 Task: Add Hu Simple Dark Chocolate Bar to the cart.
Action: Mouse moved to (15, 73)
Screenshot: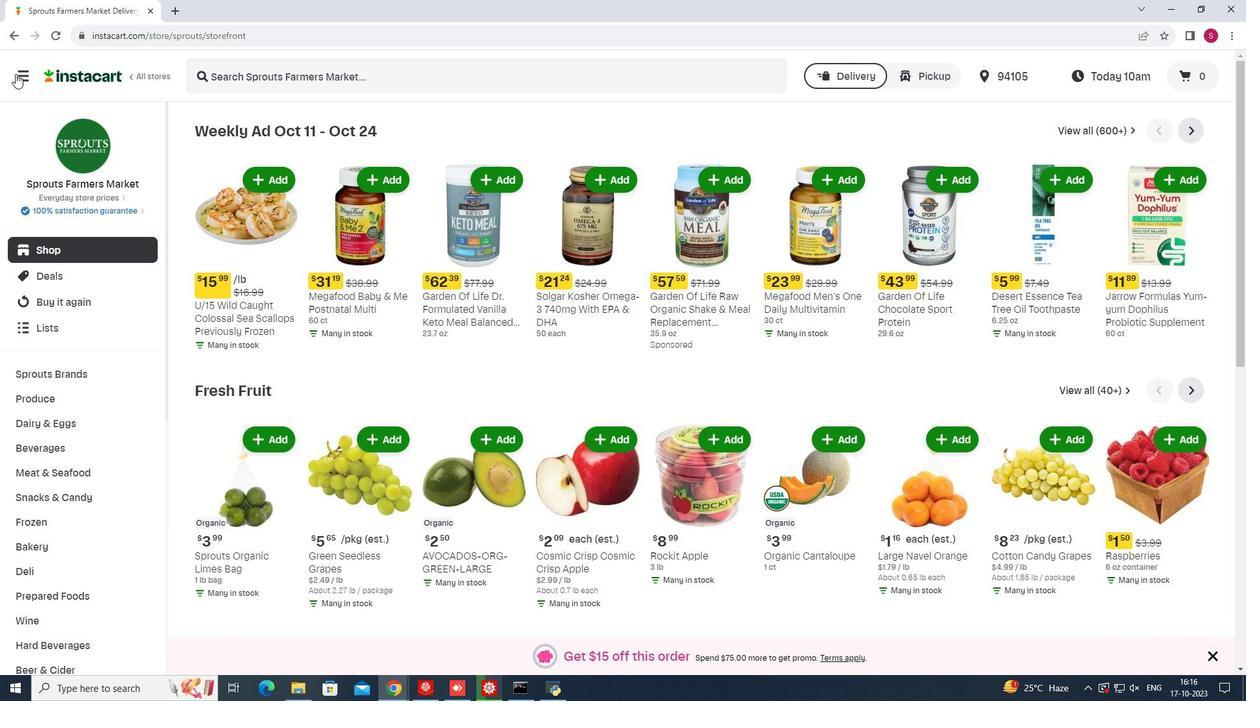 
Action: Mouse pressed left at (15, 73)
Screenshot: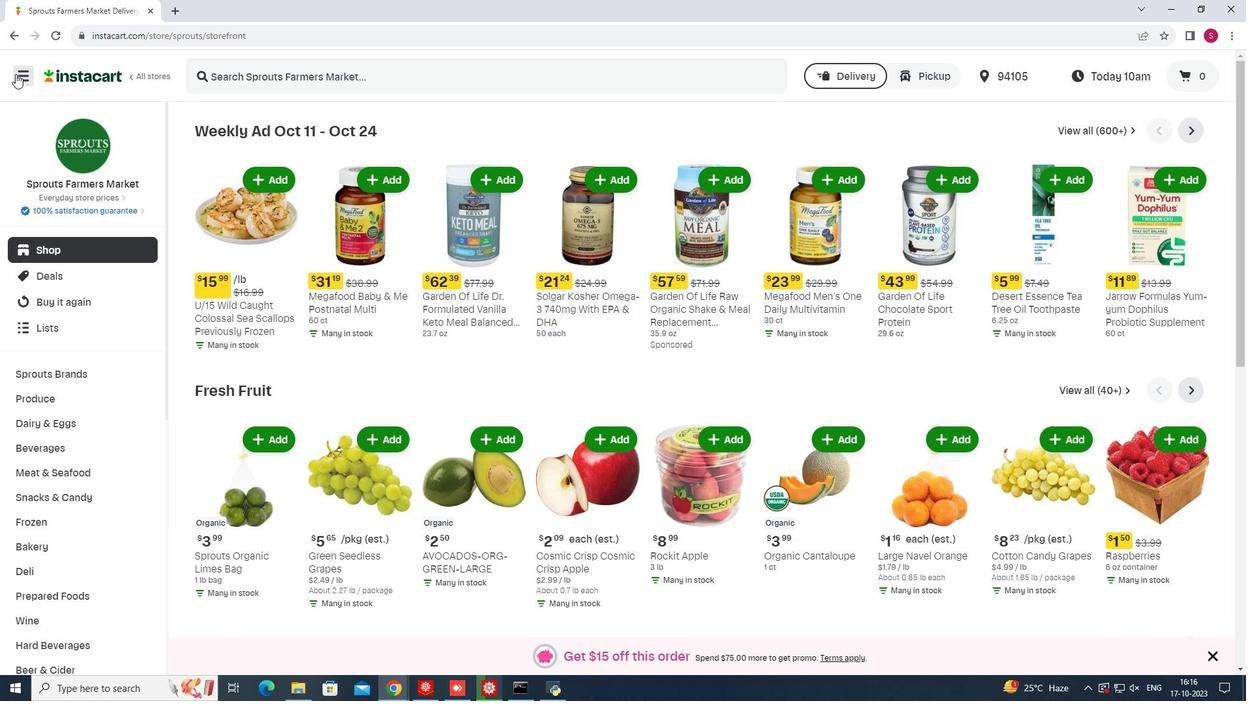 
Action: Mouse moved to (59, 345)
Screenshot: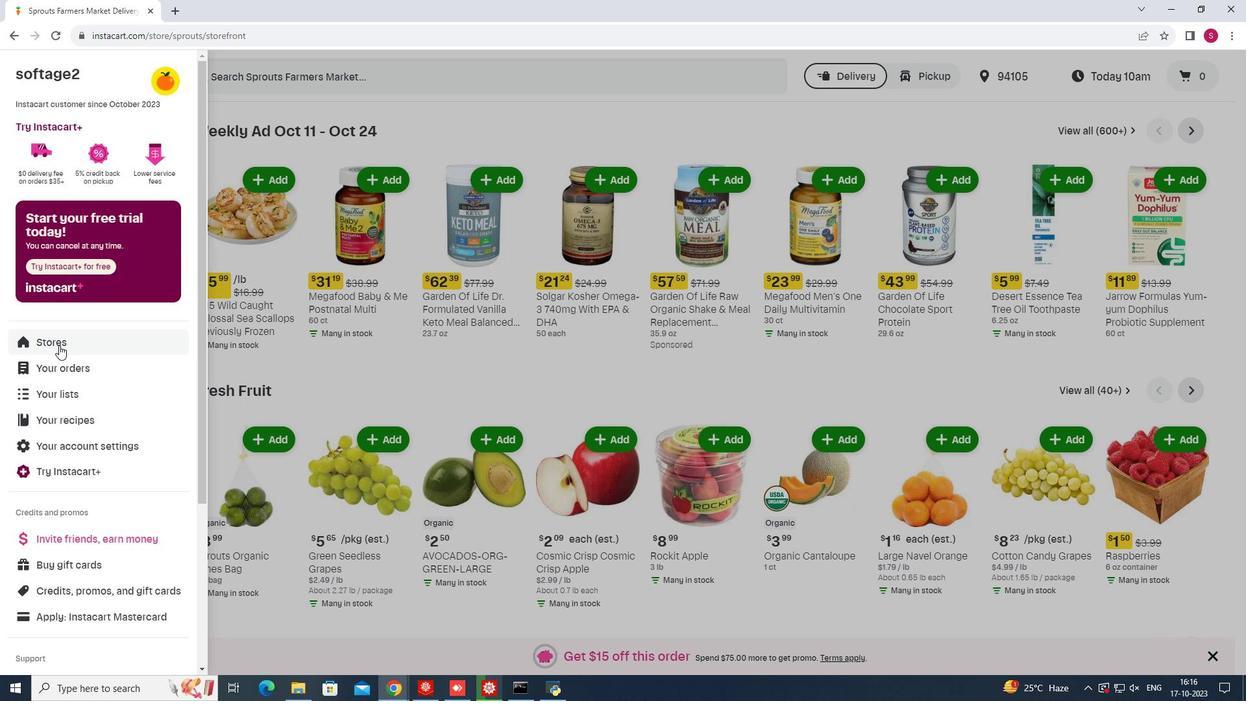 
Action: Mouse pressed left at (59, 345)
Screenshot: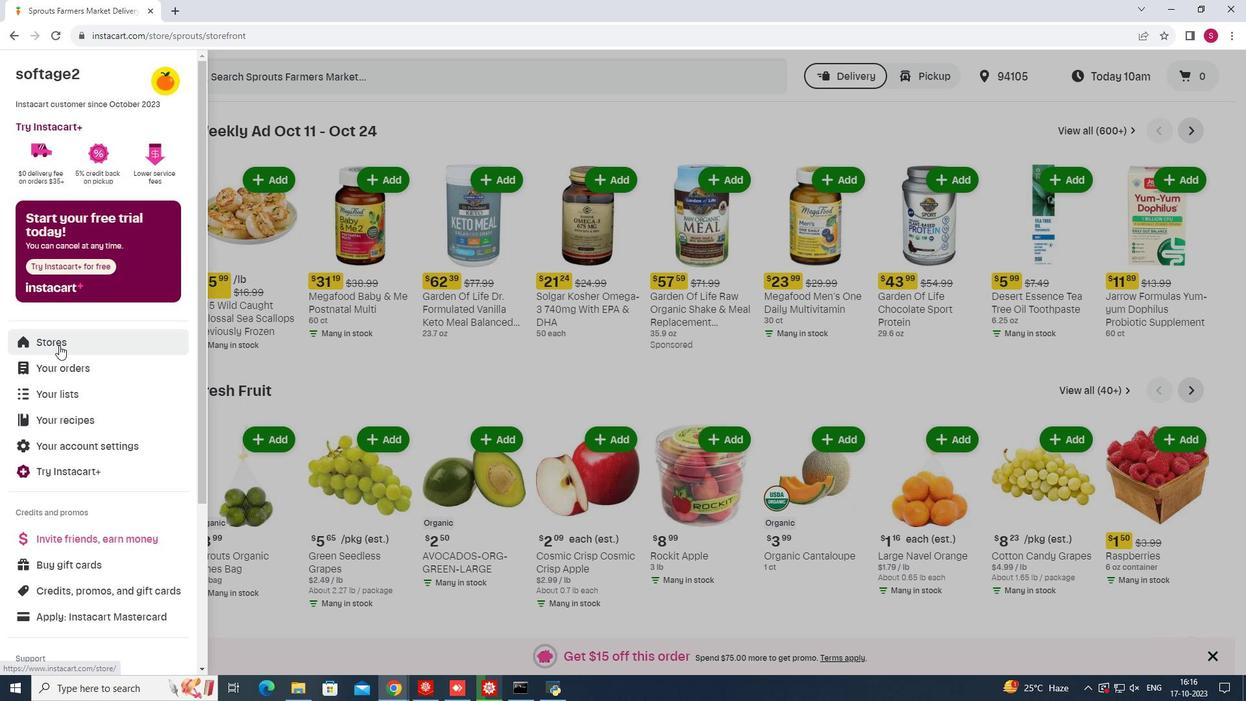 
Action: Mouse moved to (303, 123)
Screenshot: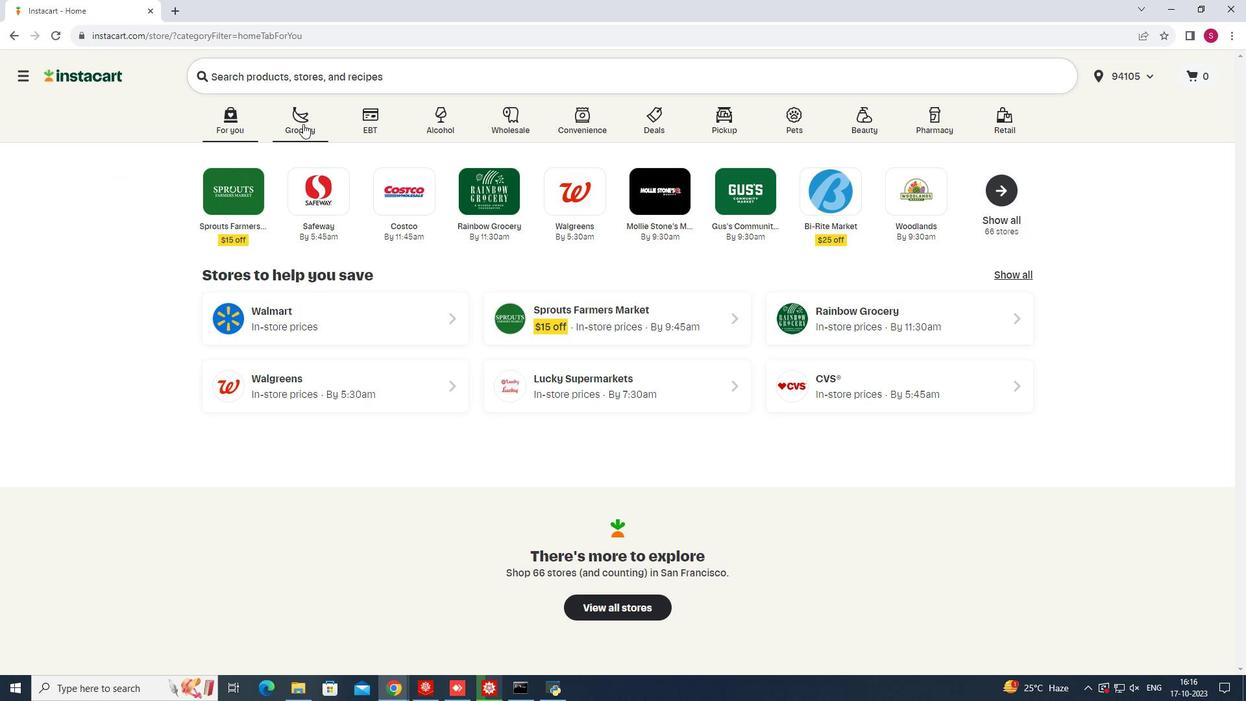 
Action: Mouse pressed left at (303, 123)
Screenshot: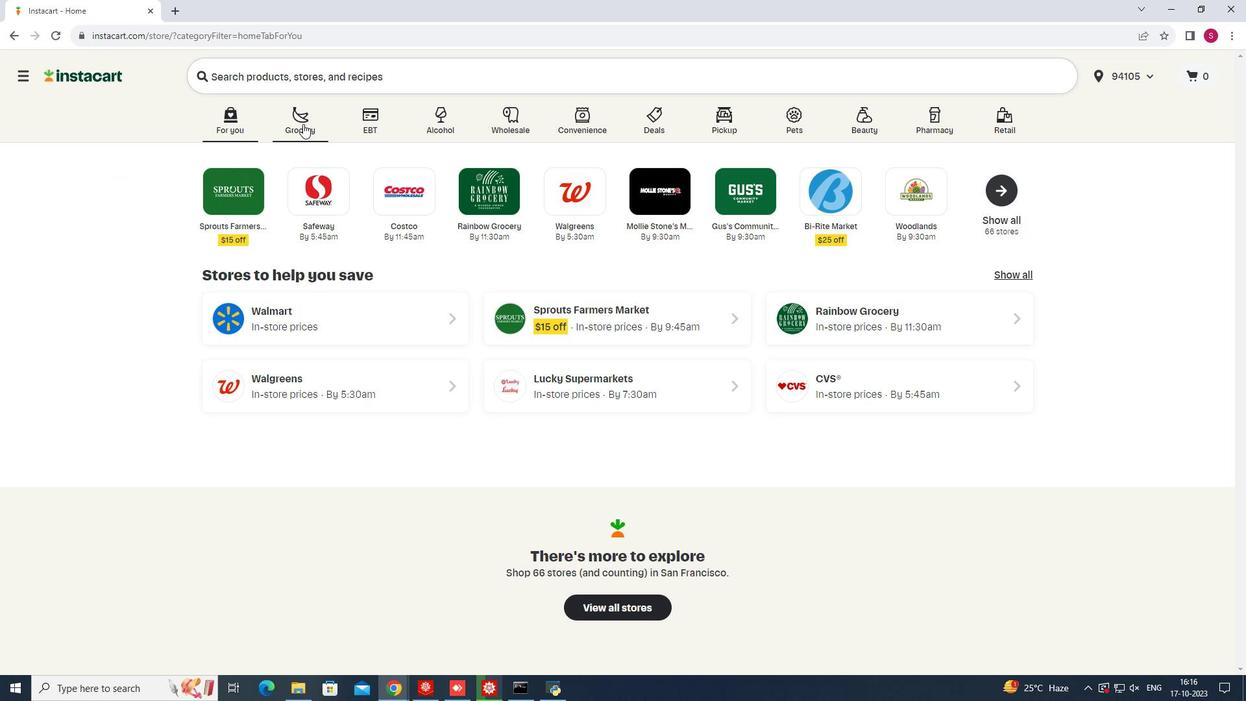 
Action: Mouse moved to (852, 180)
Screenshot: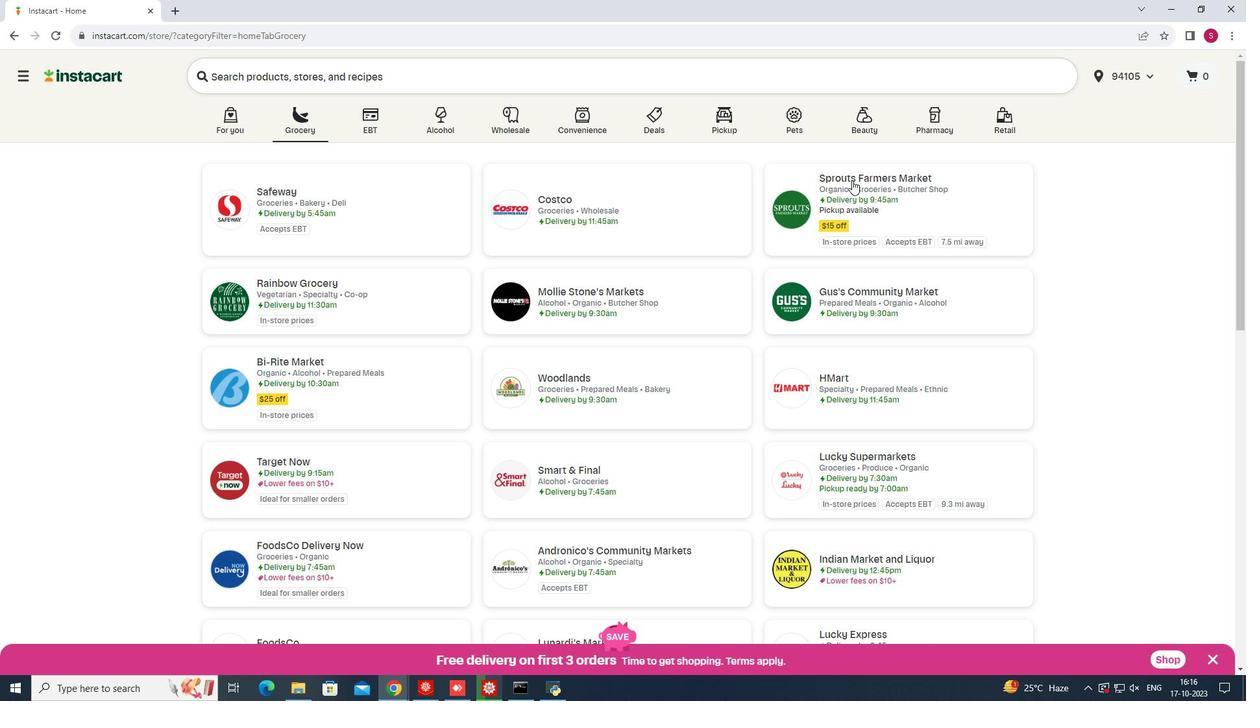 
Action: Mouse pressed left at (852, 180)
Screenshot: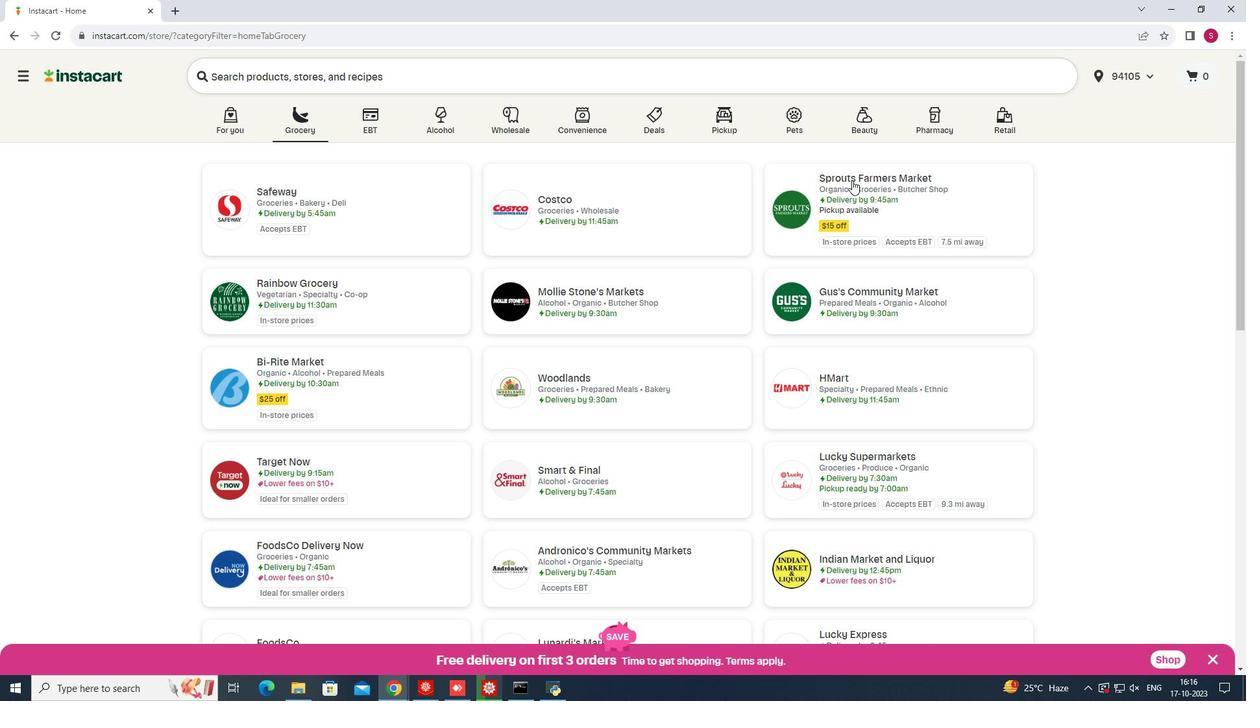 
Action: Mouse moved to (31, 498)
Screenshot: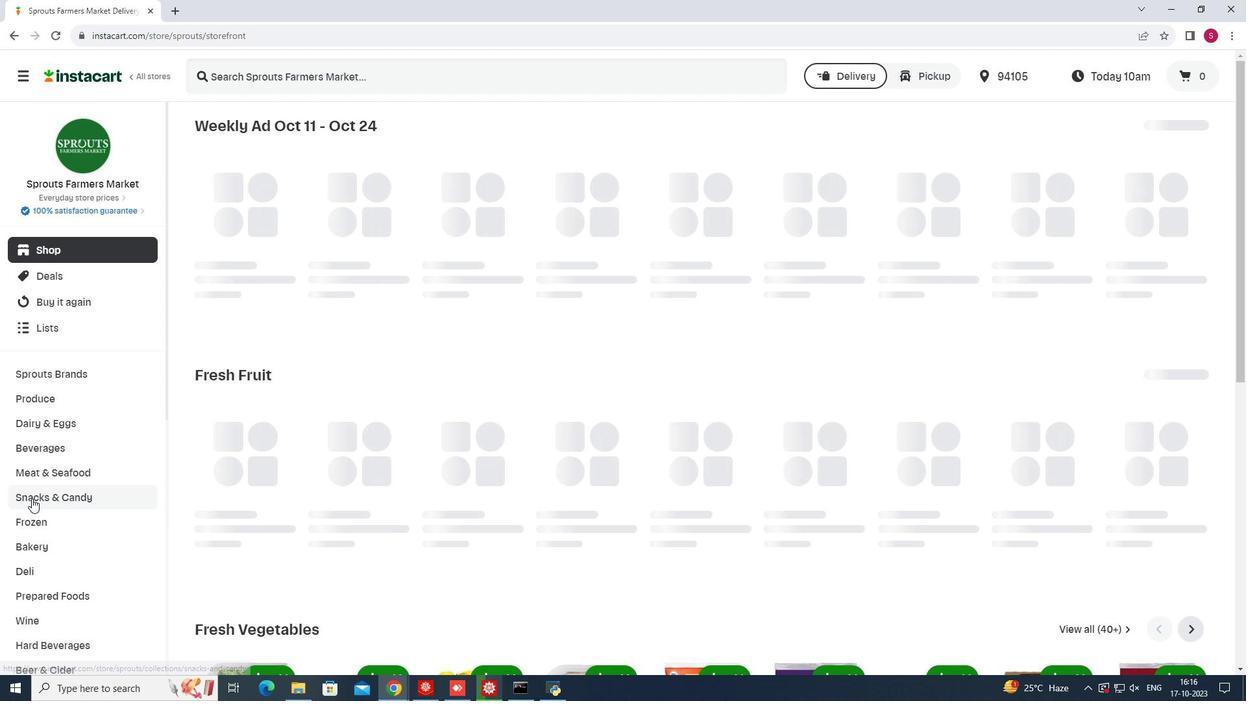 
Action: Mouse pressed left at (31, 498)
Screenshot: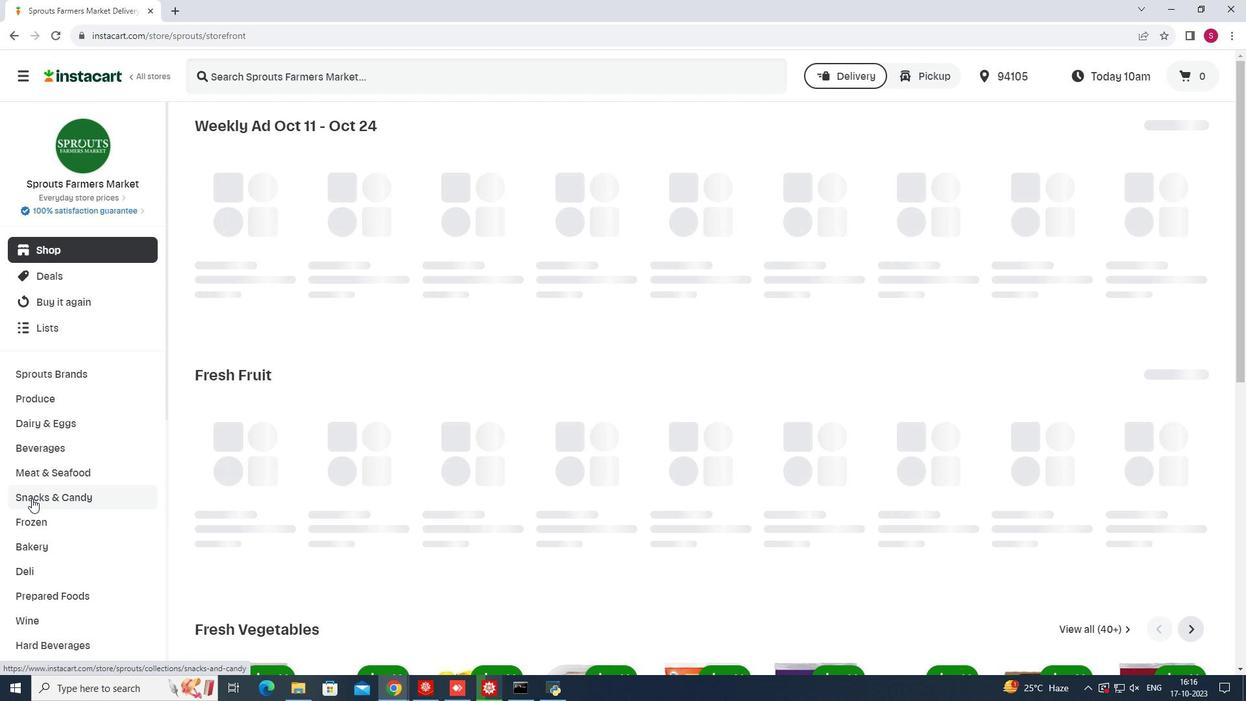 
Action: Mouse moved to (355, 159)
Screenshot: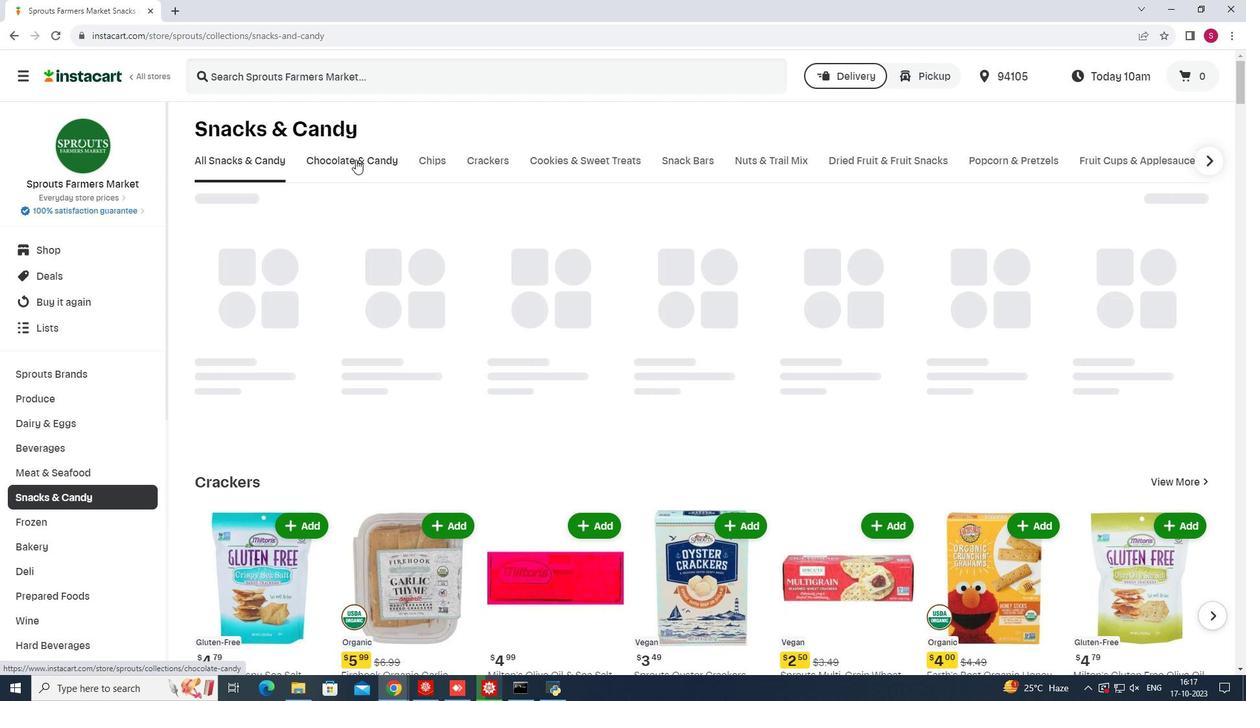 
Action: Mouse pressed left at (355, 159)
Screenshot: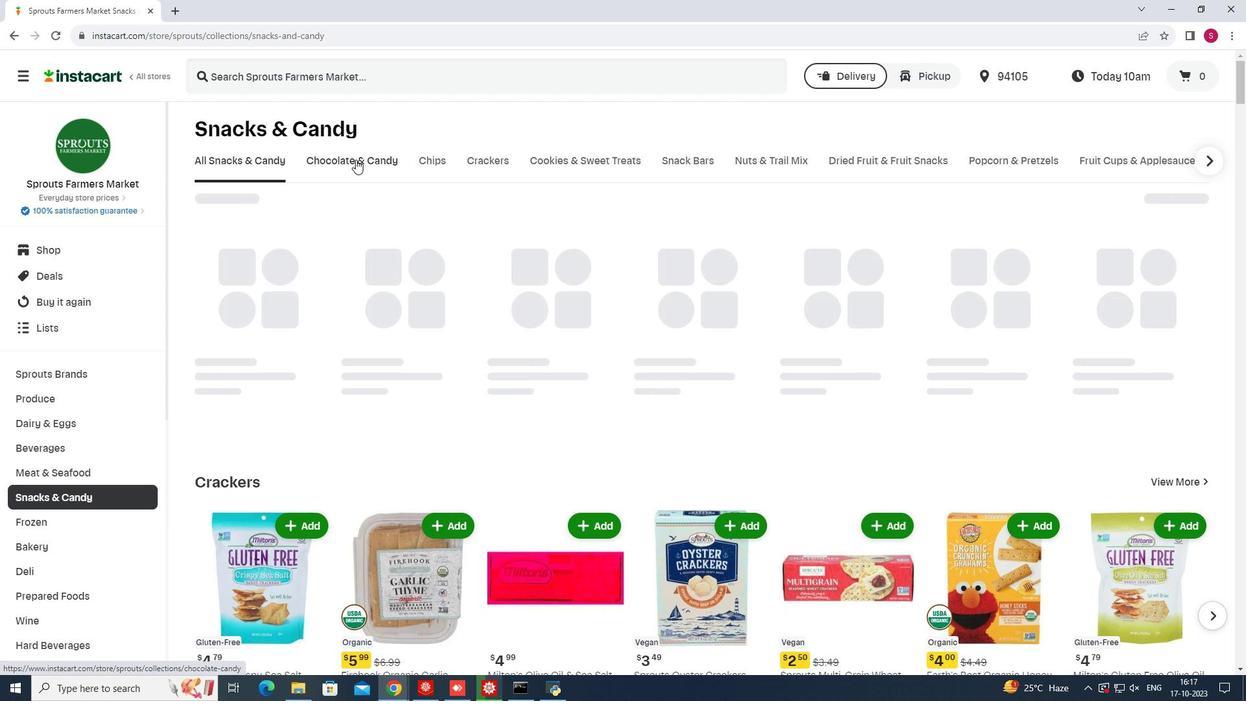 
Action: Mouse moved to (339, 215)
Screenshot: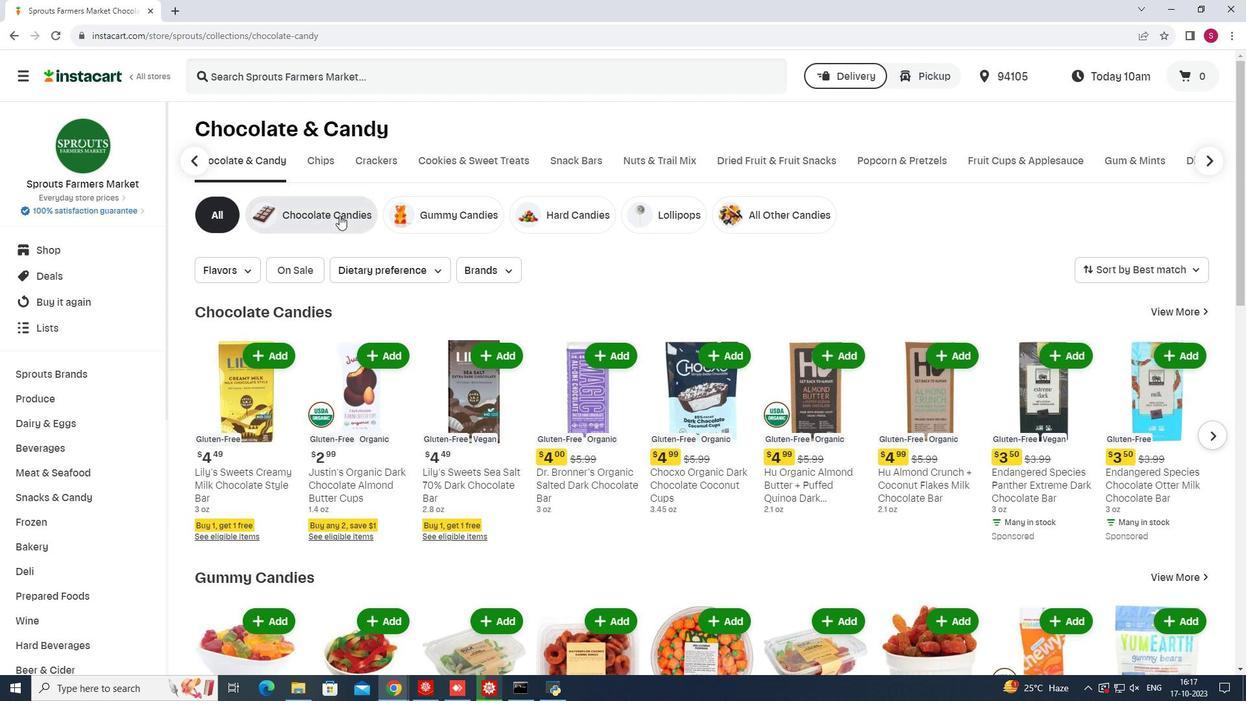
Action: Mouse pressed left at (339, 215)
Screenshot: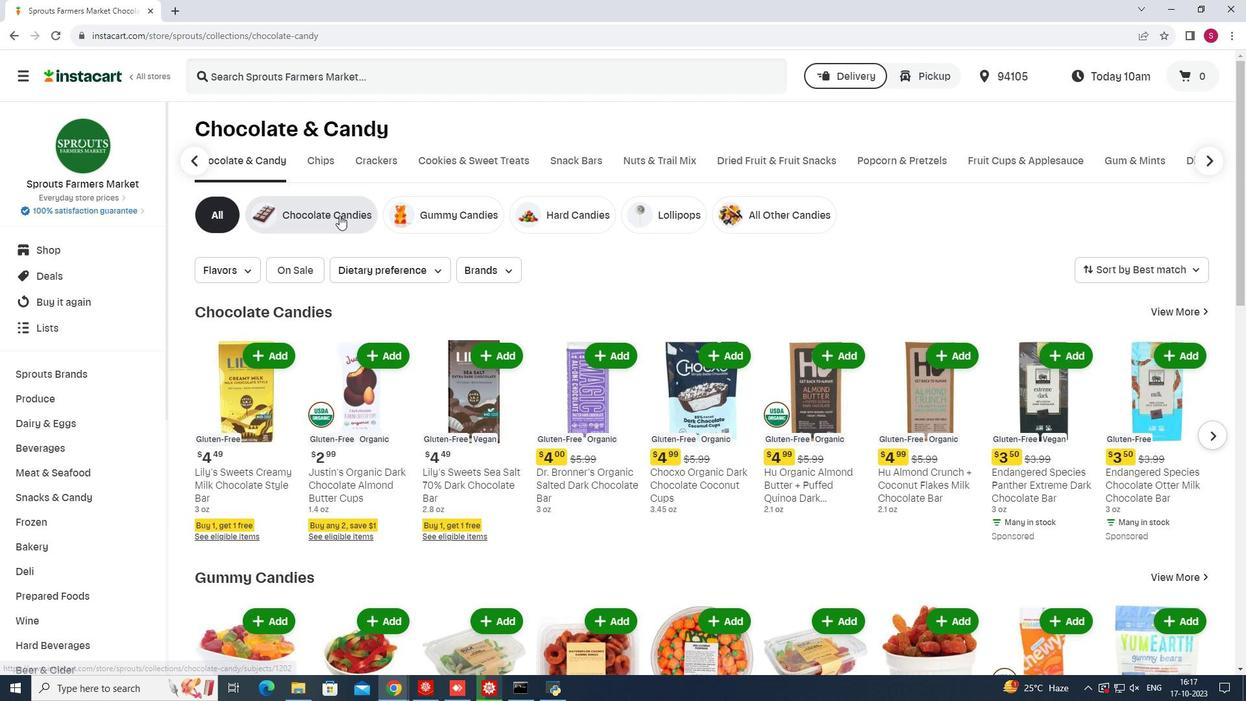 
Action: Mouse moved to (452, 72)
Screenshot: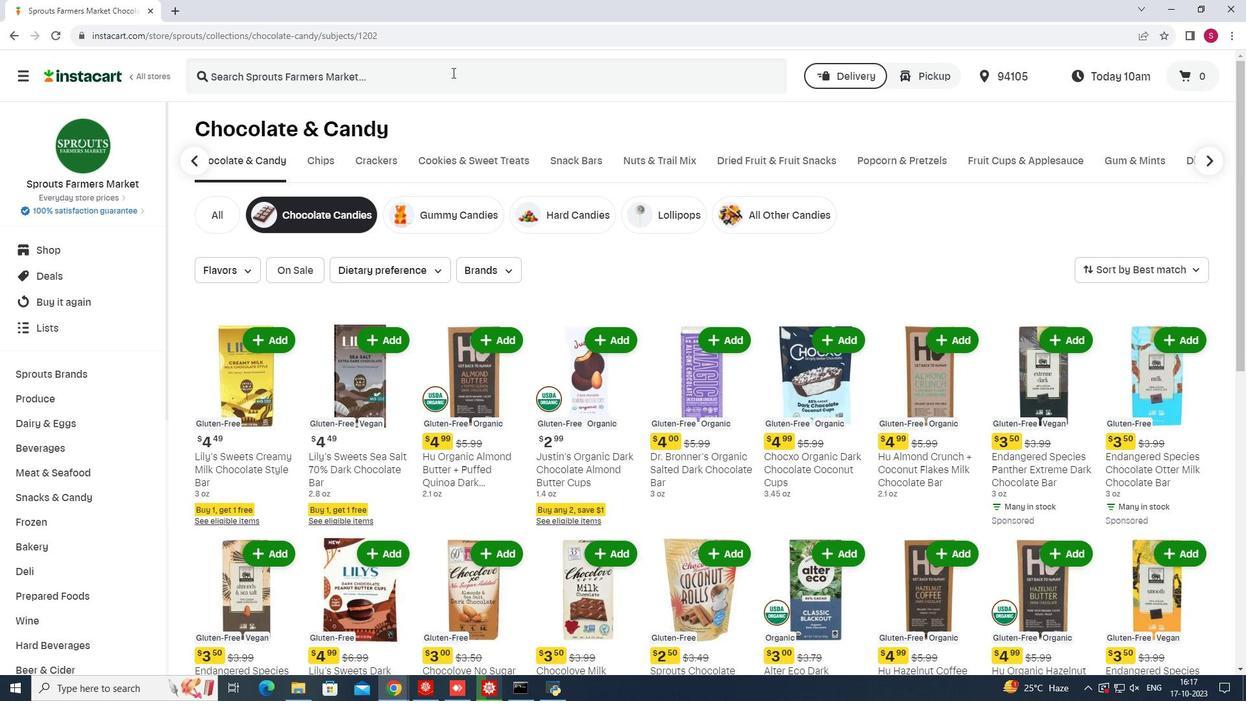 
Action: Mouse pressed left at (452, 72)
Screenshot: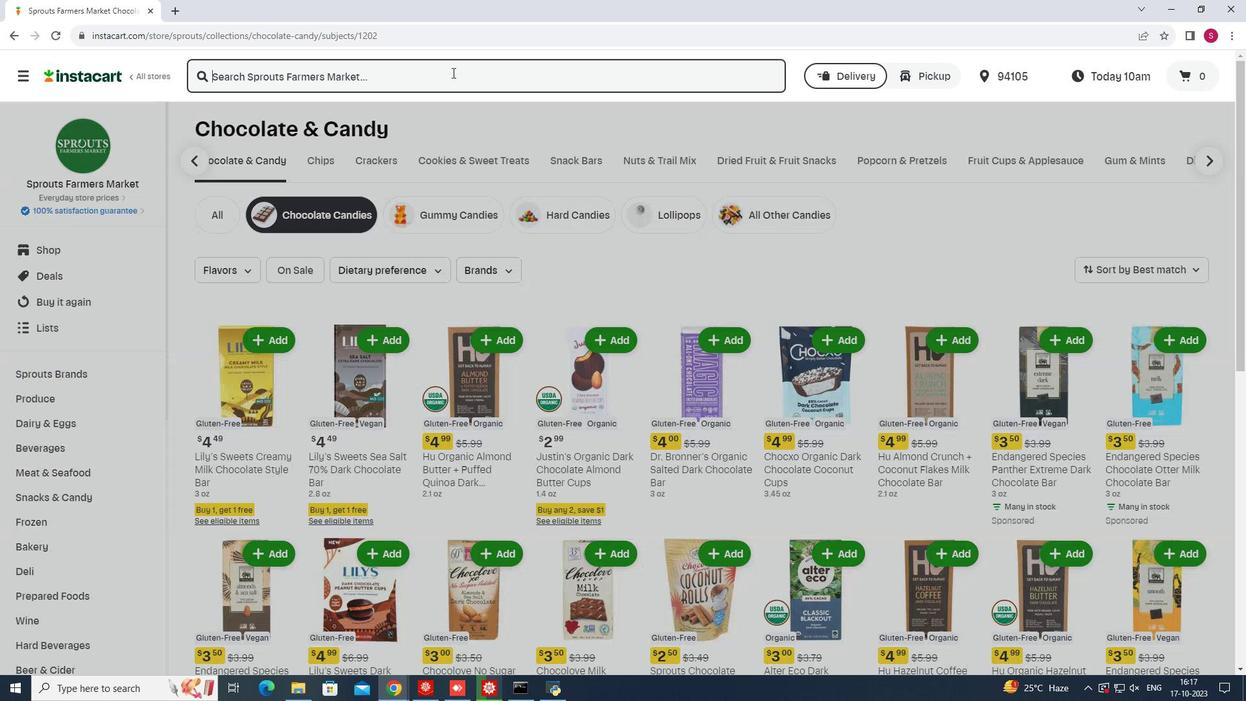 
Action: Mouse moved to (453, 76)
Screenshot: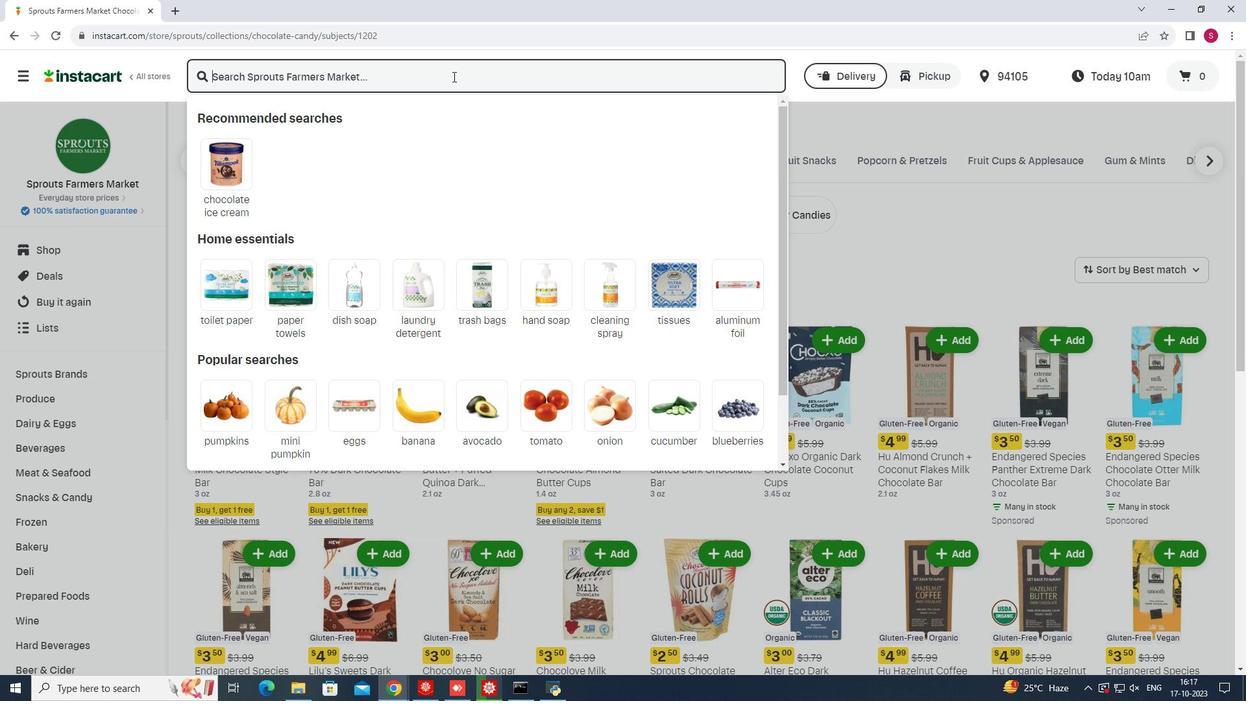 
Action: Key pressed <Key.shift>Hu
Screenshot: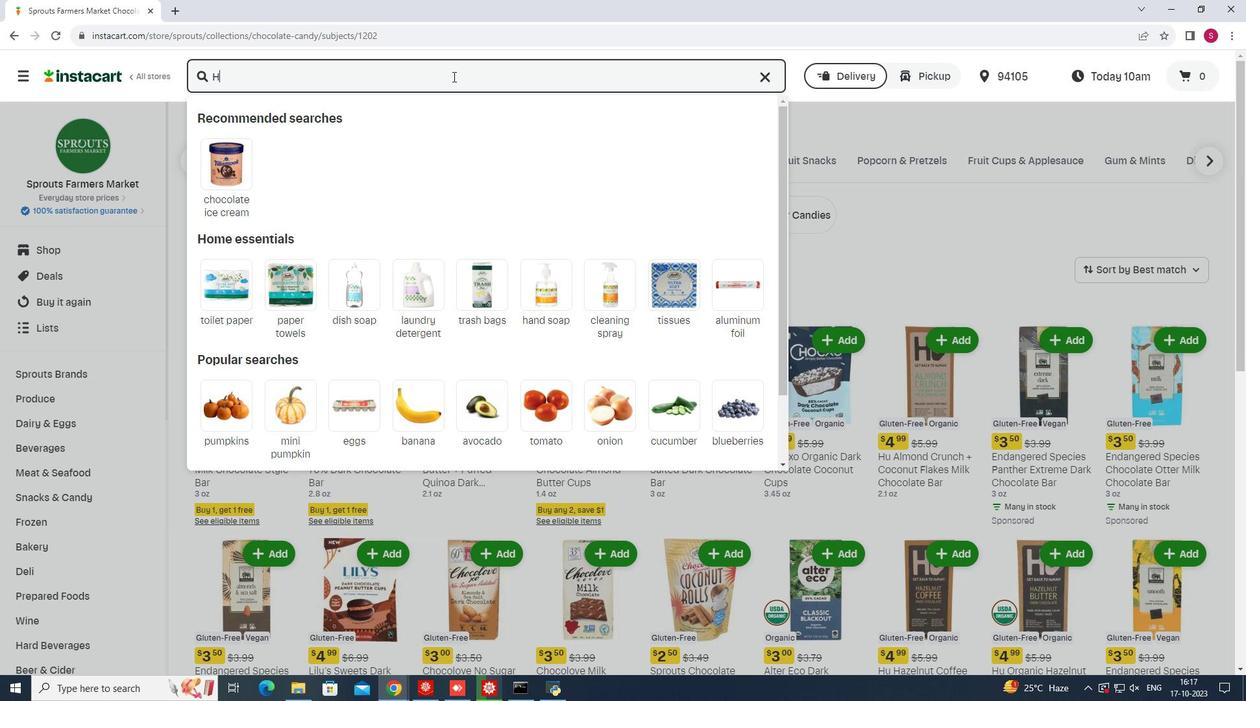 
Action: Mouse moved to (453, 76)
Screenshot: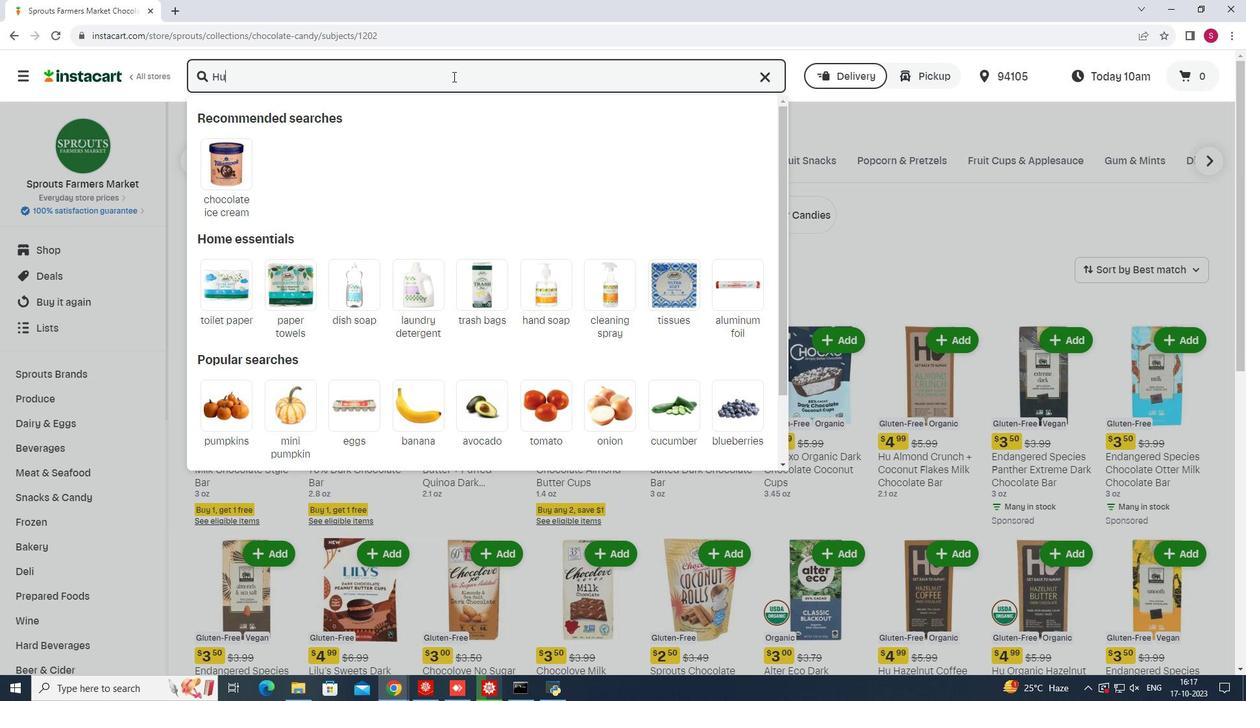 
Action: Key pressed <Key.space><Key.shift>Simple<Key.space><Key.shift>Dark<Key.space><Key.shift><Key.shift><Key.shift><Key.shift><Key.shift><Key.shift><Key.shift><Key.shift><Key.shift><Key.shift><Key.shift><Key.shift>Chocolate<Key.space><Key.shift>Bar<Key.enter>
Screenshot: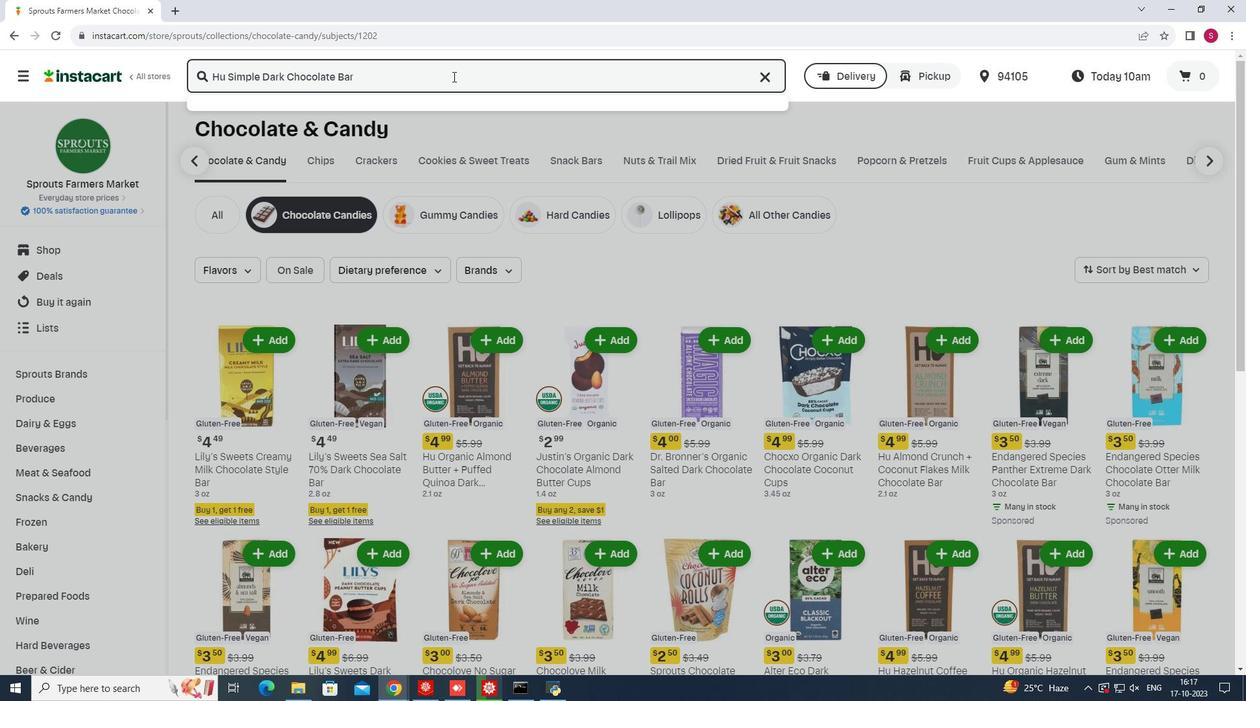 
Action: Mouse moved to (756, 207)
Screenshot: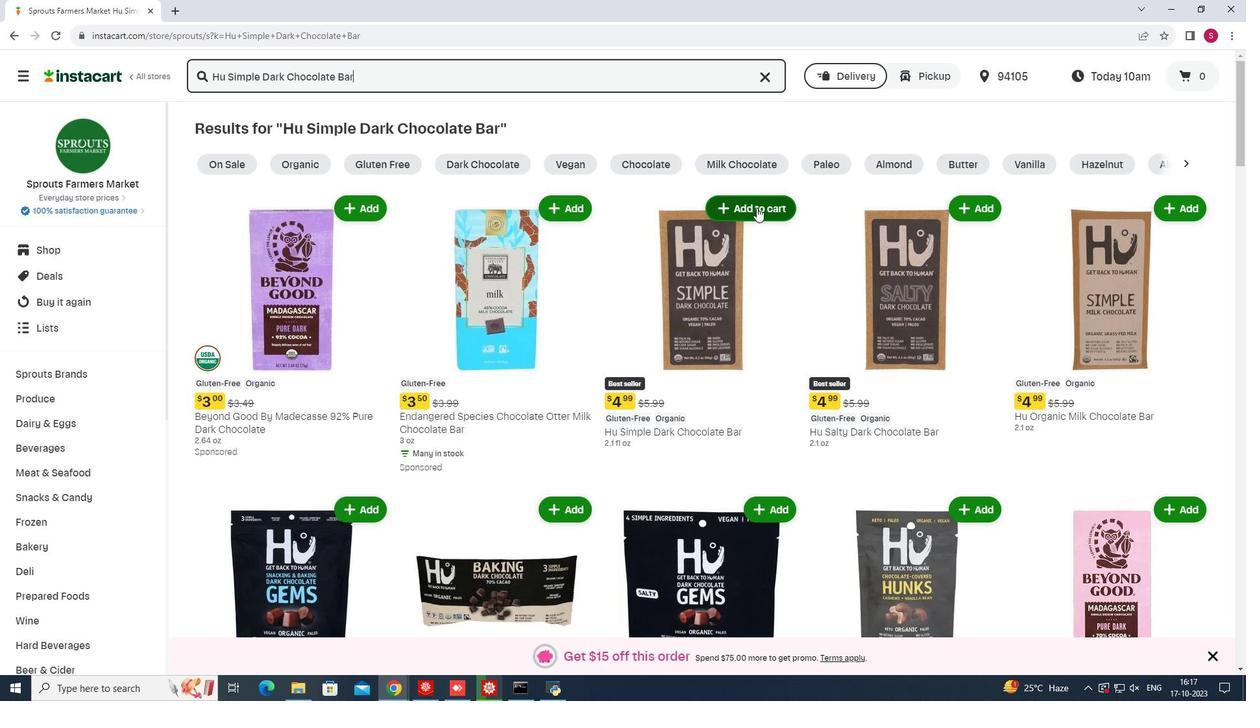 
Action: Mouse pressed left at (756, 207)
Screenshot: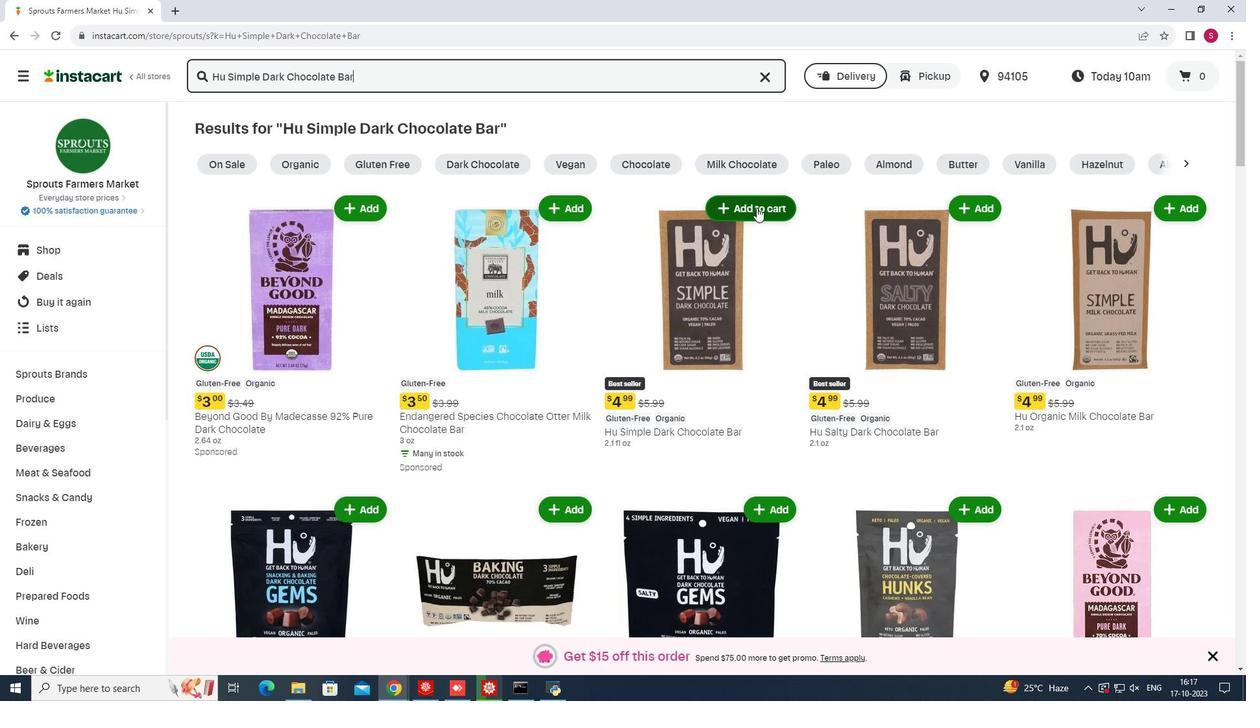 
Action: Mouse moved to (826, 281)
Screenshot: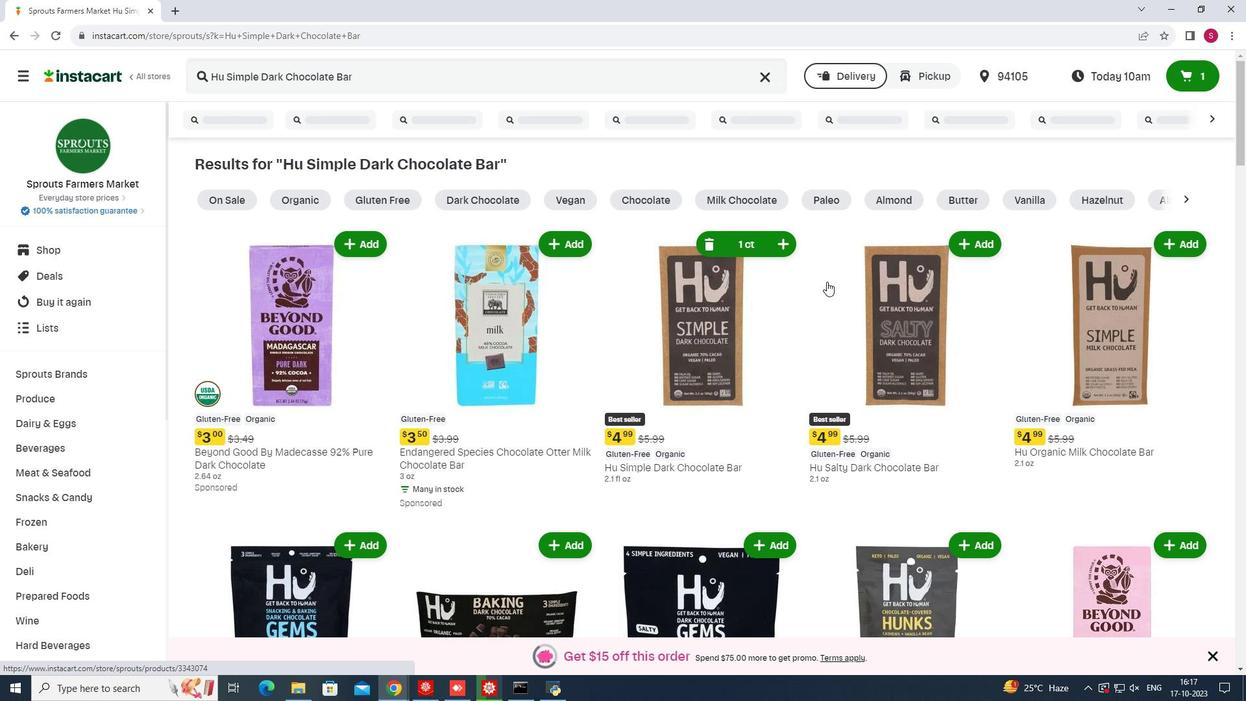 
